 Task: Create a section Hyperdrive and in the section, add a milestone Incident Management Process Improvement in the project BitRise
Action: Mouse moved to (193, 375)
Screenshot: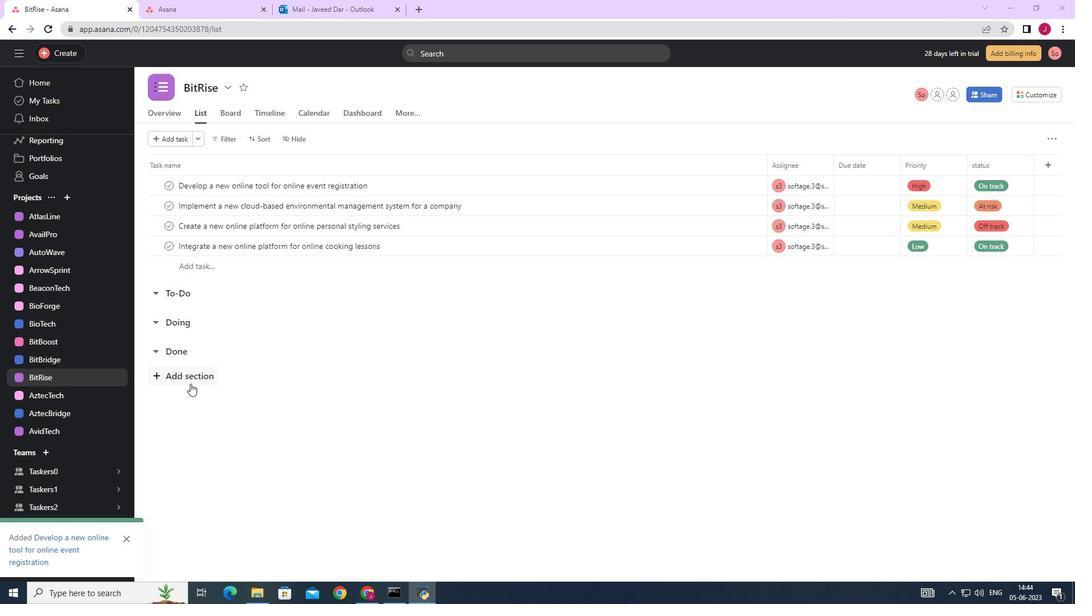 
Action: Mouse pressed left at (193, 375)
Screenshot: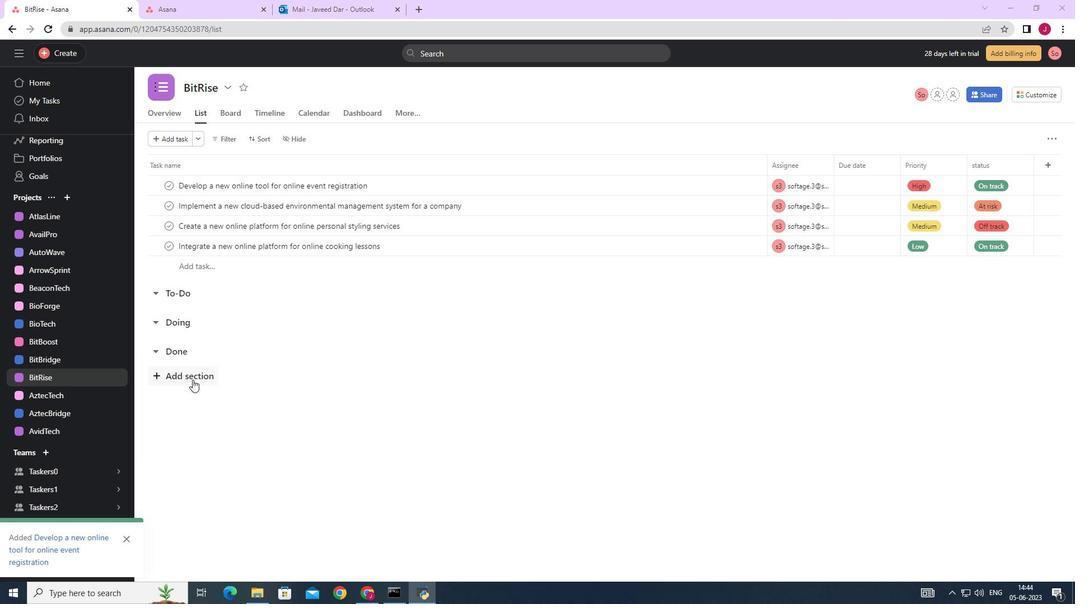 
Action: Mouse moved to (199, 383)
Screenshot: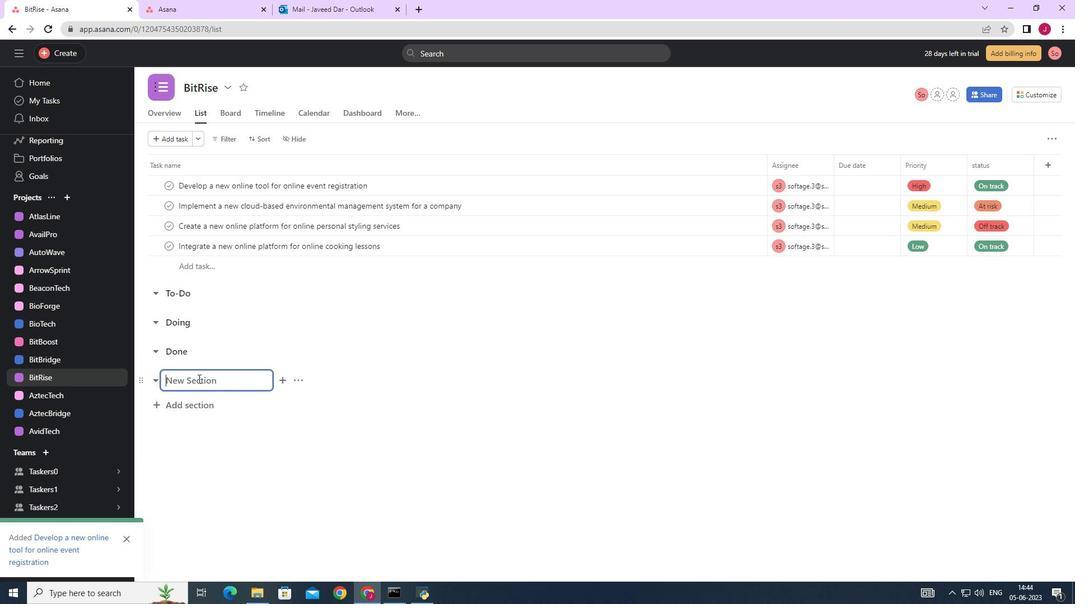 
Action: Mouse scrolled (199, 382) with delta (0, 0)
Screenshot: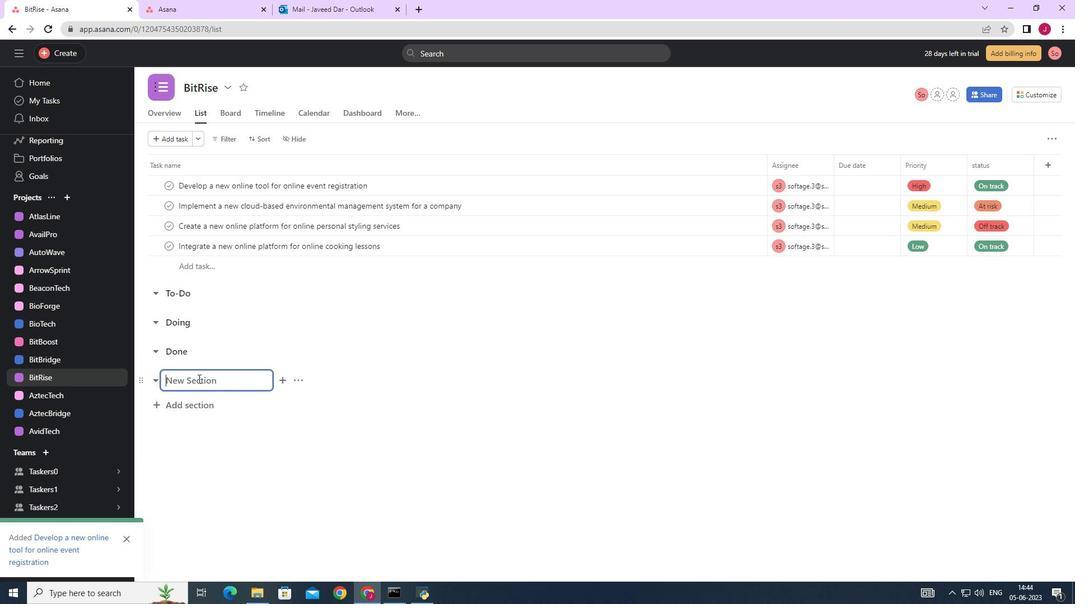 
Action: Mouse scrolled (199, 382) with delta (0, 0)
Screenshot: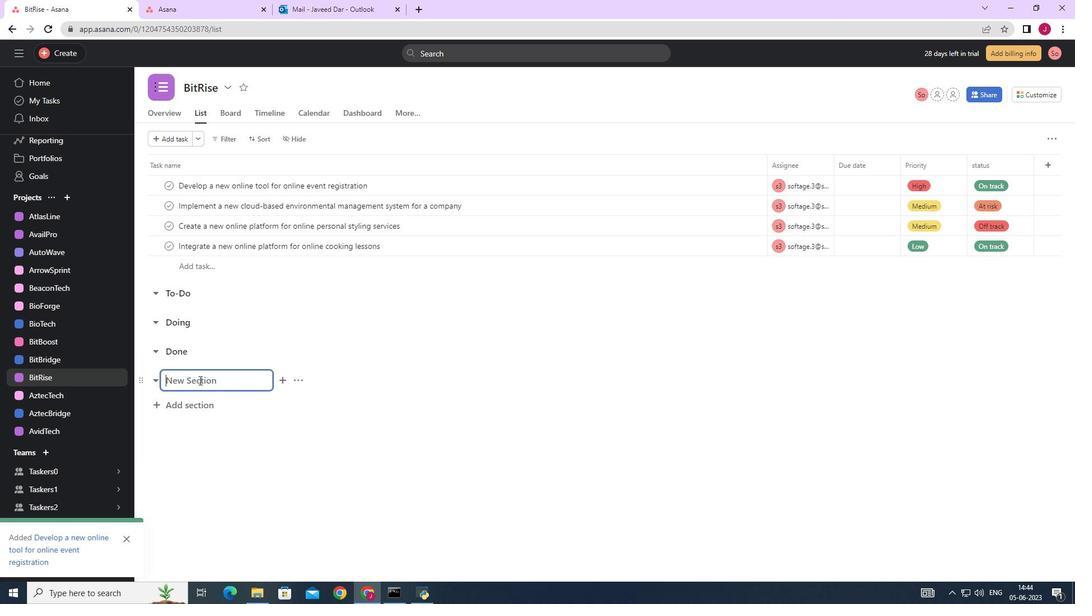 
Action: Mouse scrolled (199, 382) with delta (0, 0)
Screenshot: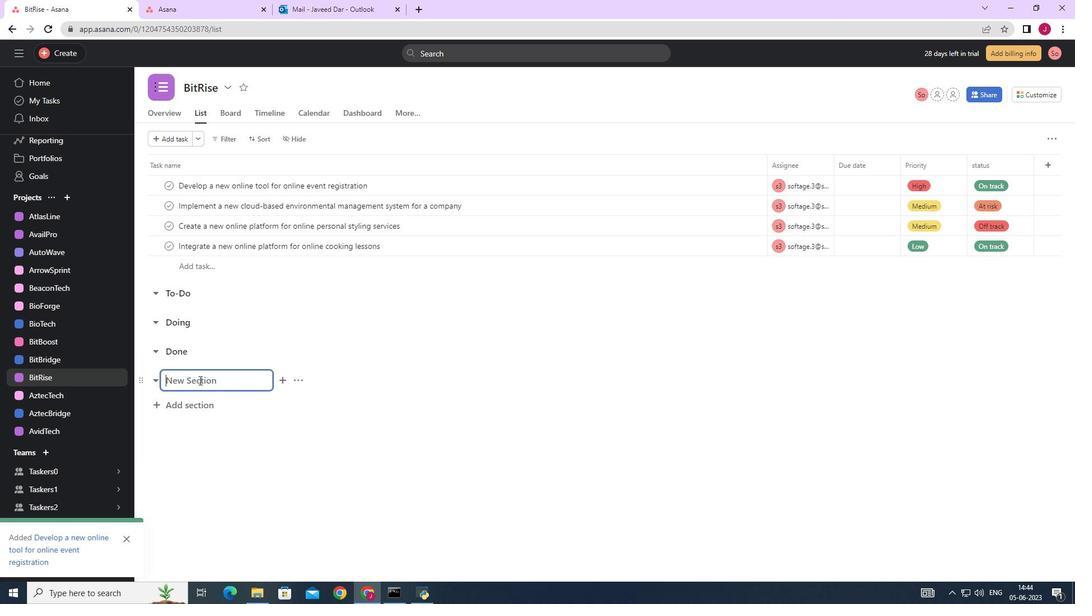 
Action: Mouse scrolled (199, 382) with delta (0, 0)
Screenshot: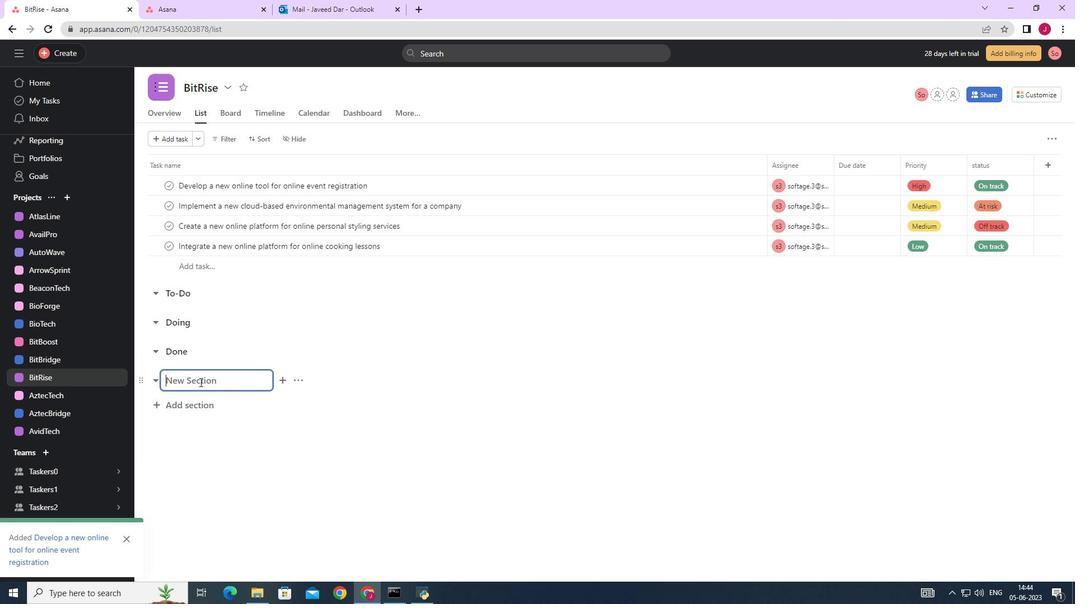 
Action: Key pressed <Key.caps_lock>H<Key.caps_lock>yperdrive<Key.enter><Key.caps_lock>I<Key.caps_lock>ncident<Key.space><Key.caps_lock>M<Key.caps_lock>anagement<Key.space><Key.caps_lock>P<Key.caps_lock>rocess<Key.space><Key.caps_lock>I<Key.caps_lock>mprovemnt<Key.space><Key.backspace><Key.backspace><Key.backspace>ent
Screenshot: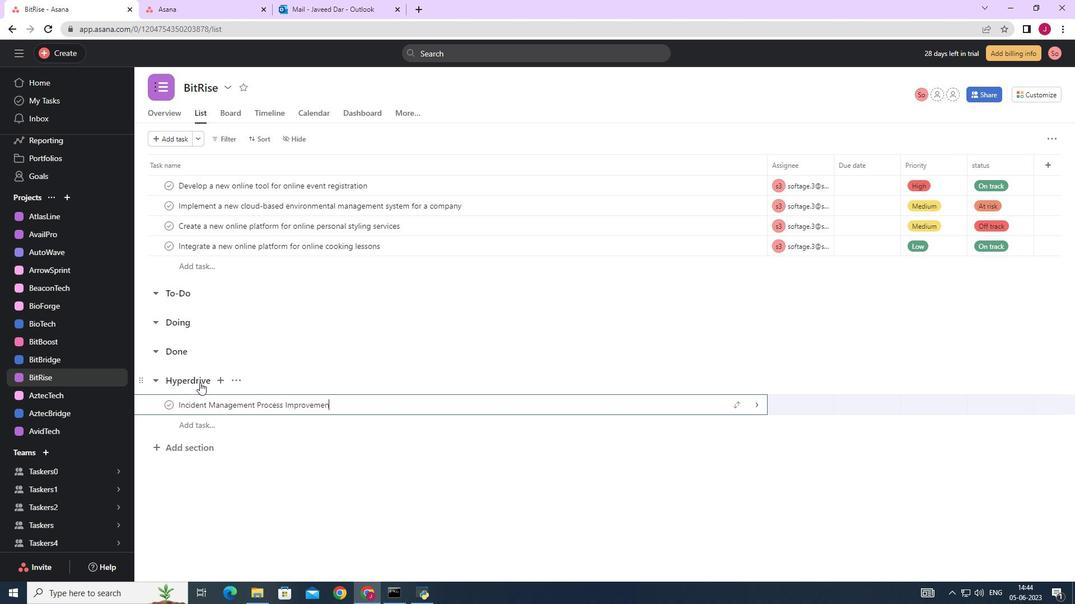 
Action: Mouse moved to (759, 402)
Screenshot: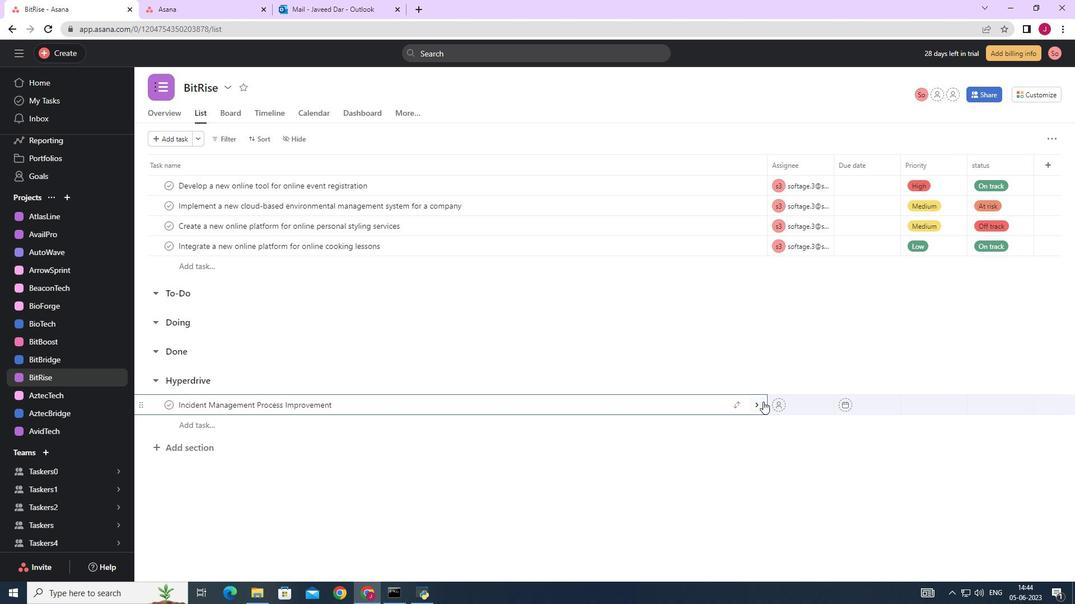 
Action: Mouse pressed left at (759, 402)
Screenshot: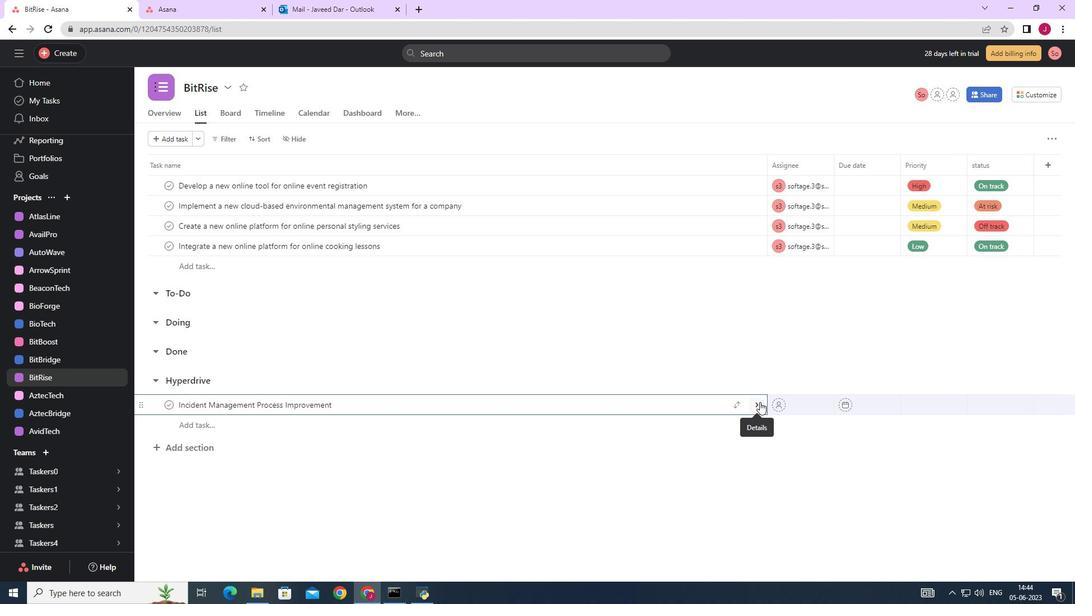 
Action: Mouse moved to (1035, 137)
Screenshot: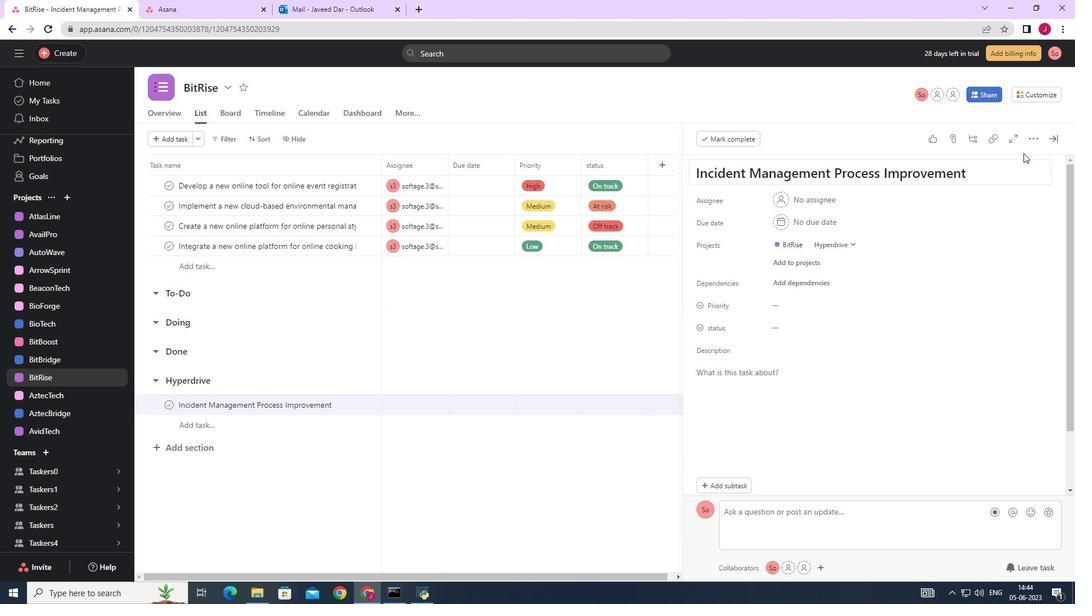 
Action: Mouse pressed left at (1035, 137)
Screenshot: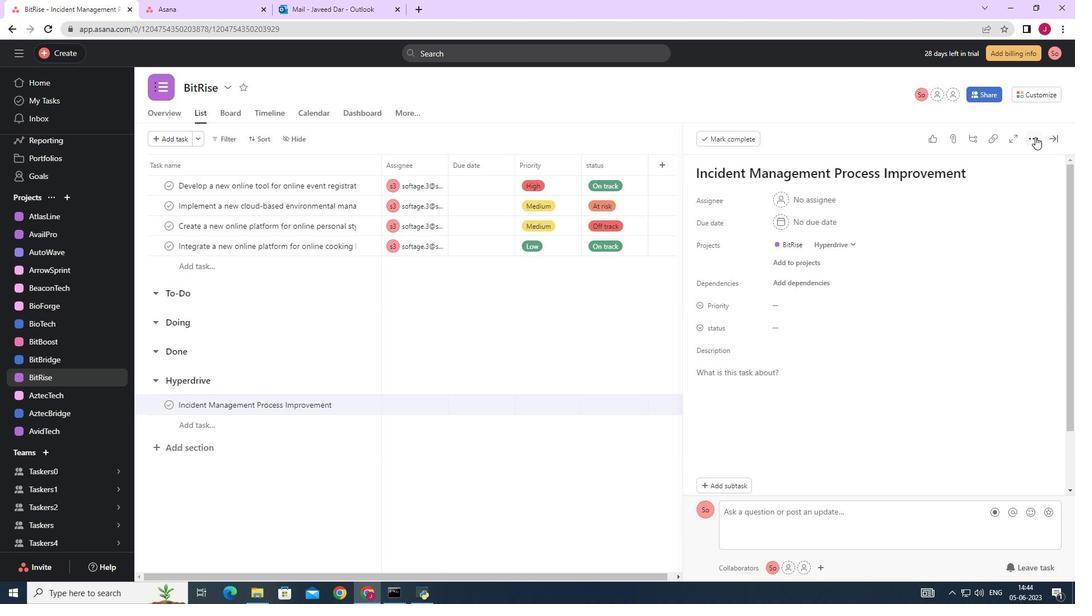 
Action: Mouse moved to (950, 182)
Screenshot: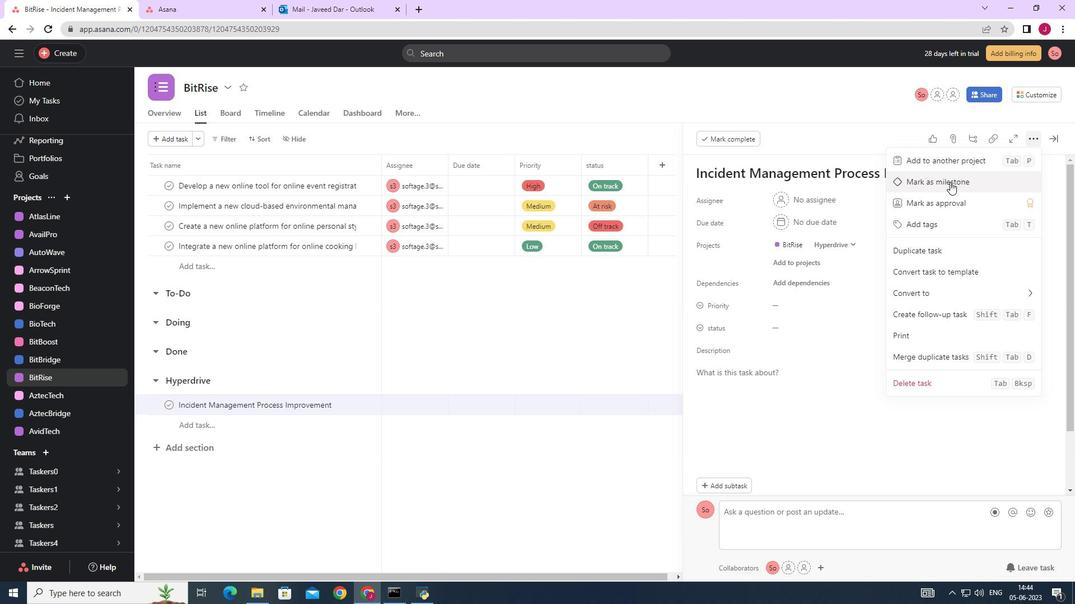 
Action: Mouse pressed left at (950, 182)
Screenshot: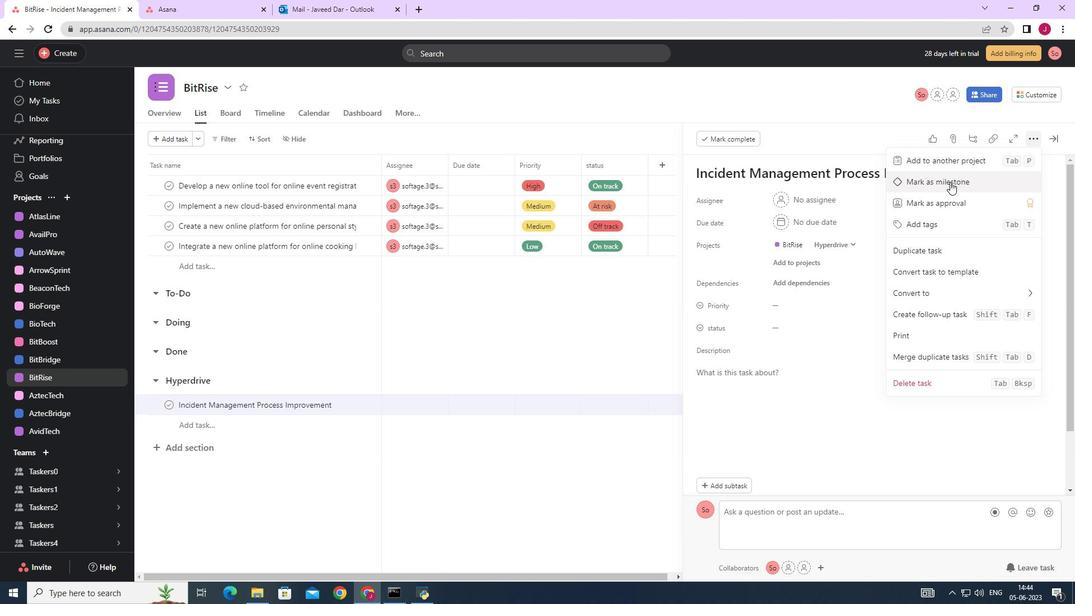 
Action: Mouse moved to (1053, 140)
Screenshot: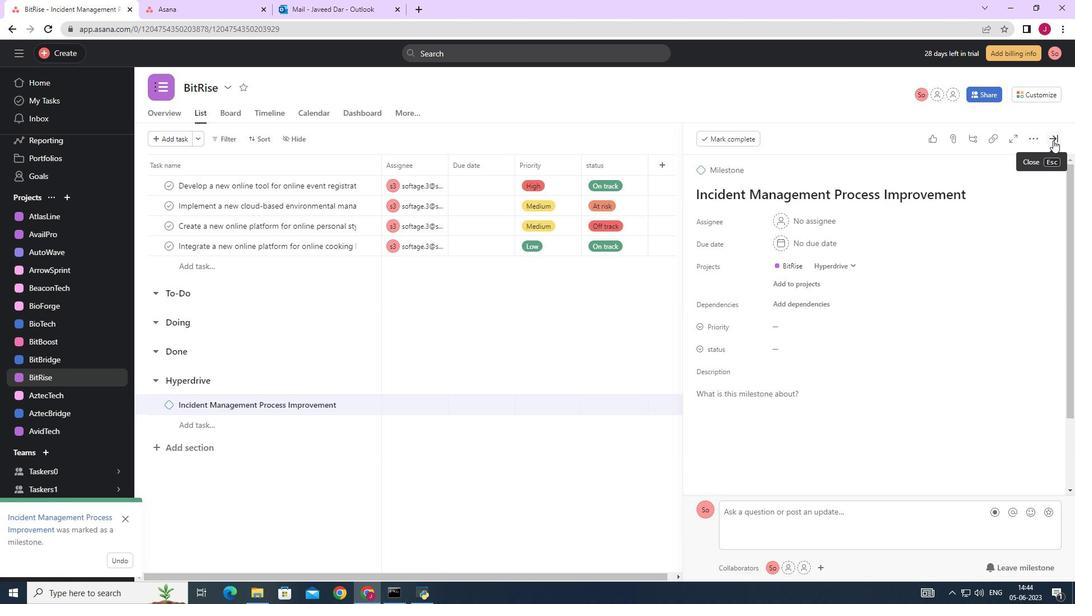 
Action: Mouse pressed left at (1053, 140)
Screenshot: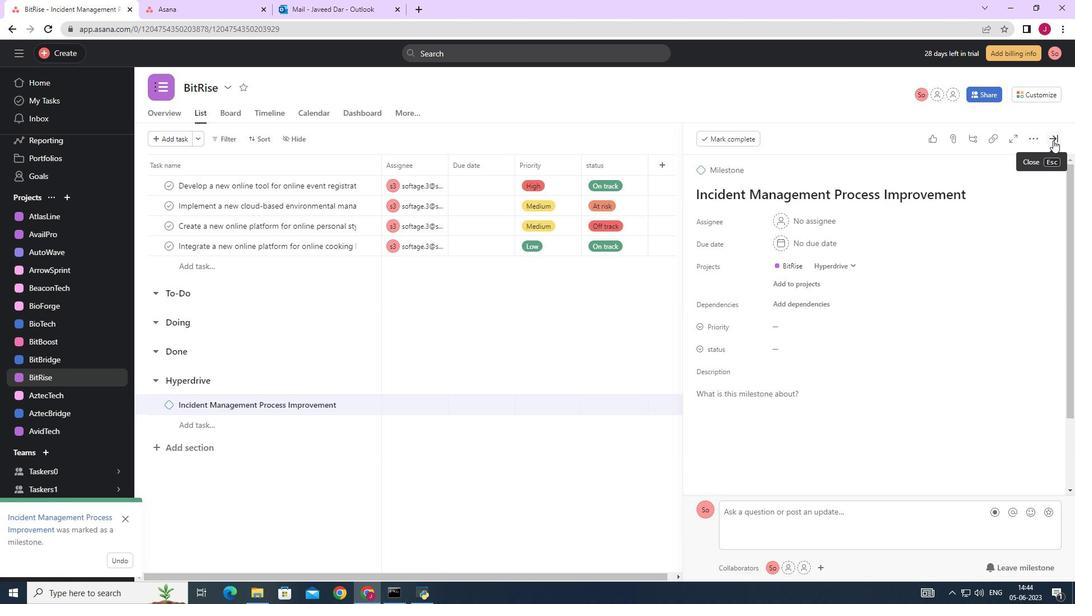 
Action: Mouse moved to (1052, 142)
Screenshot: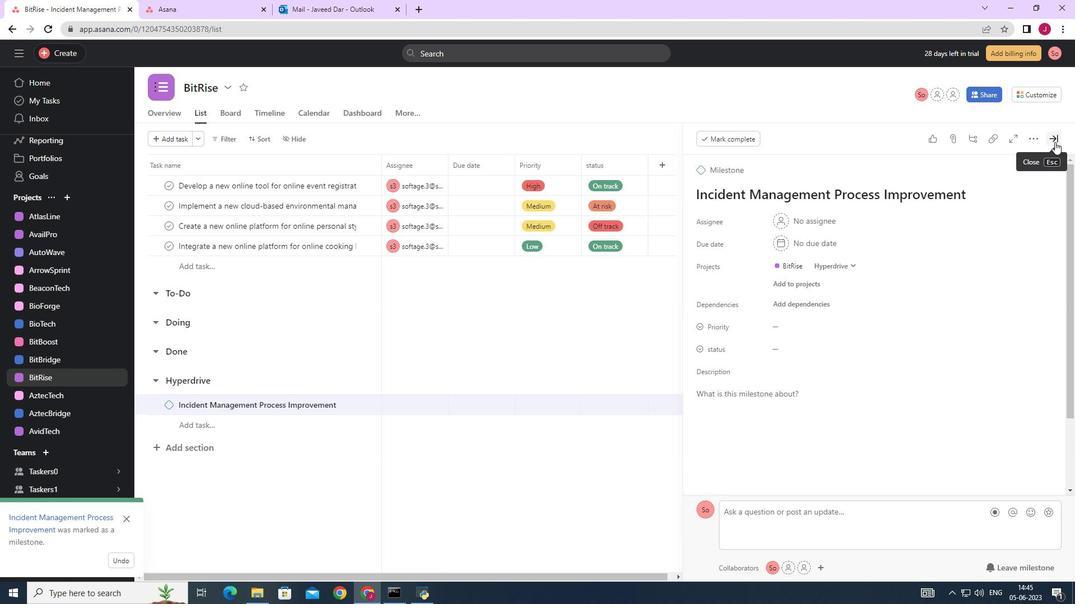 
